 Task: Set up spell check preferences for specific languages.
Action: Mouse moved to (871, 55)
Screenshot: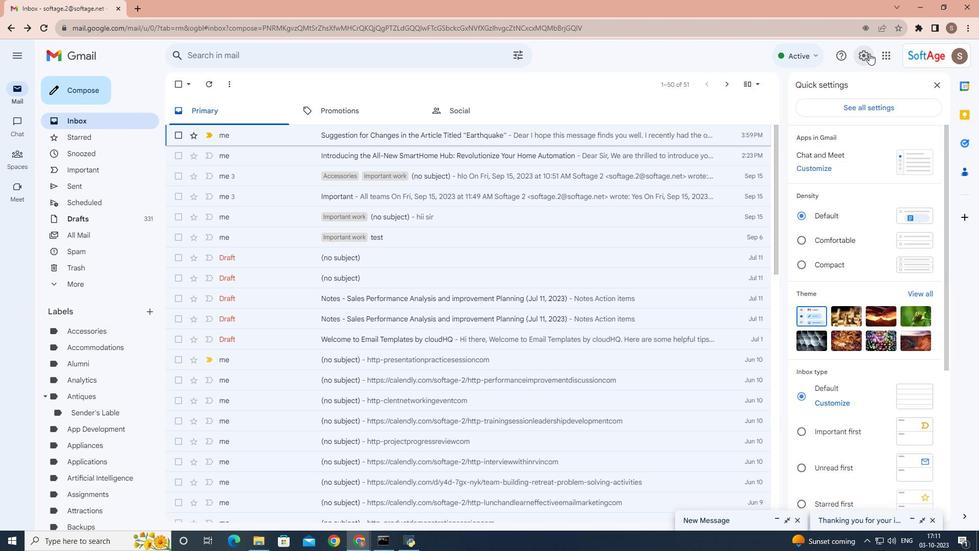 
Action: Mouse pressed left at (871, 55)
Screenshot: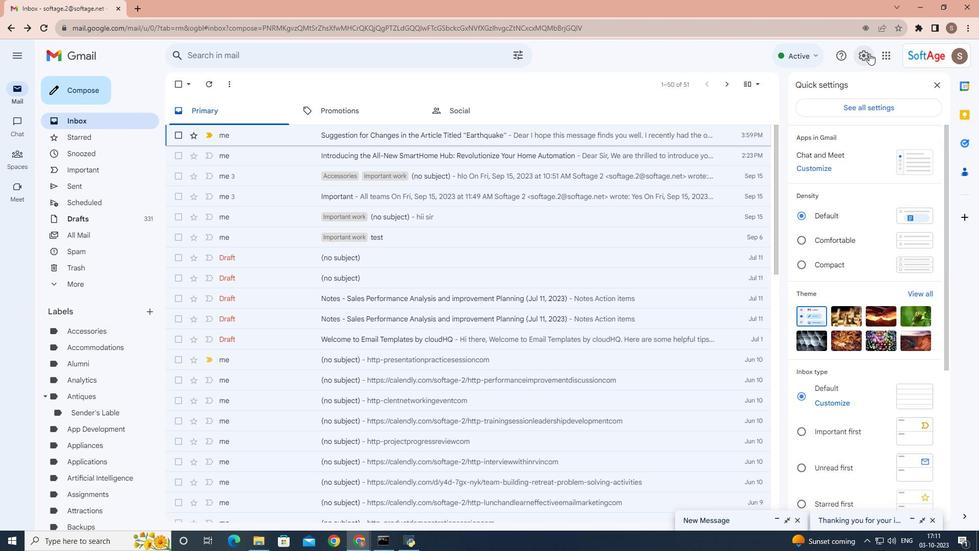 
Action: Mouse moved to (834, 100)
Screenshot: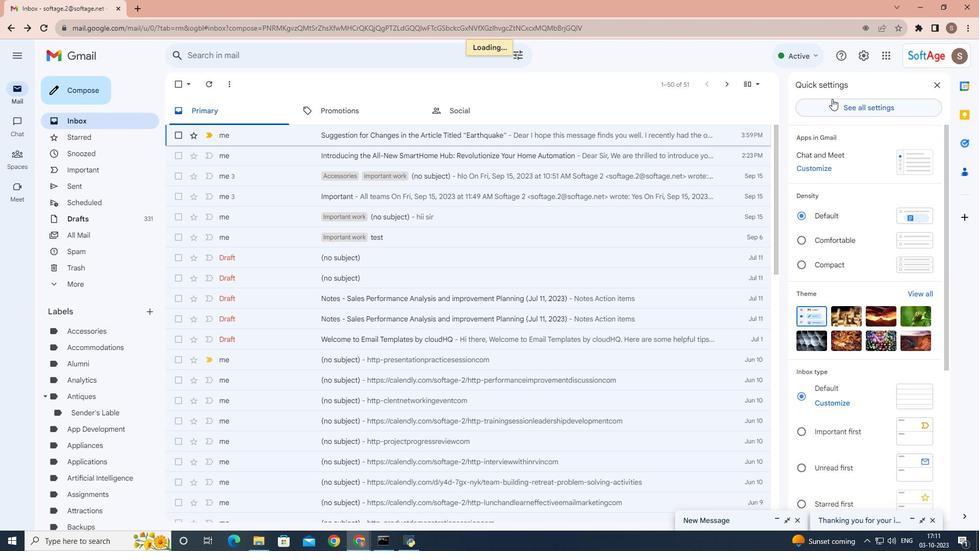 
Action: Mouse pressed left at (834, 100)
Screenshot: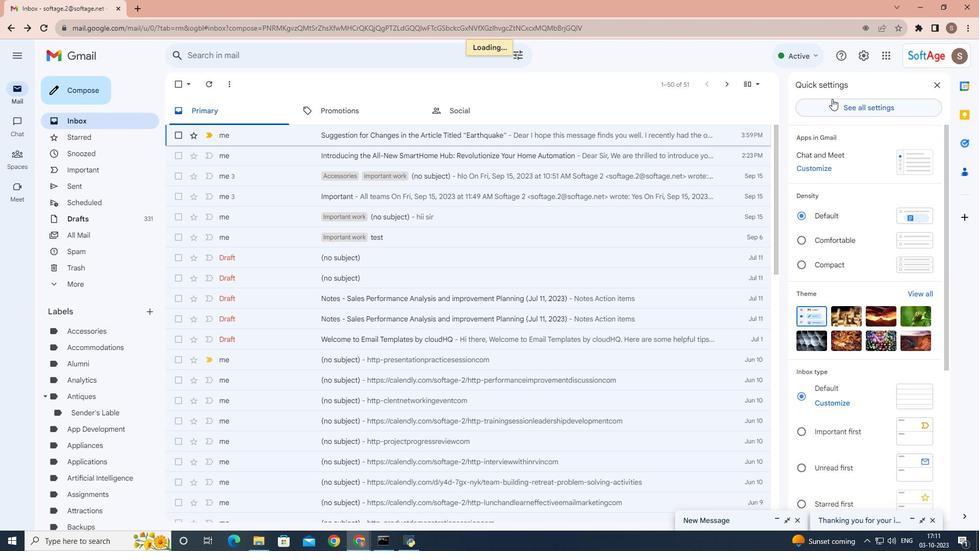 
Action: Mouse moved to (531, 130)
Screenshot: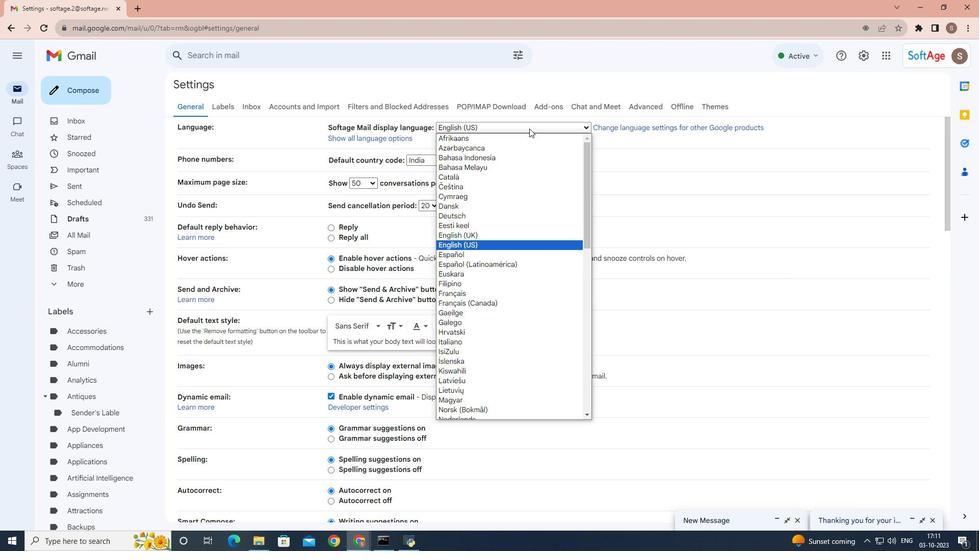 
Action: Mouse pressed left at (531, 130)
Screenshot: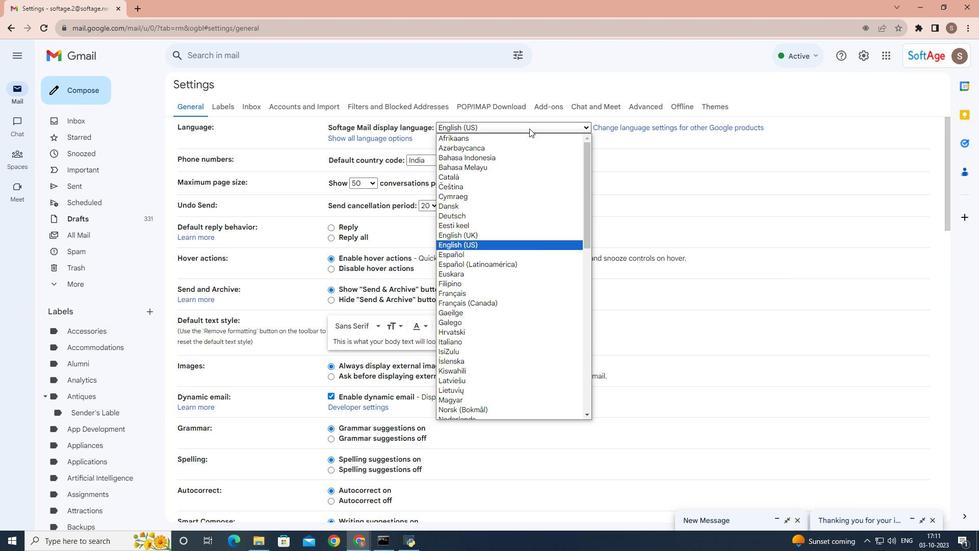 
Action: Mouse moved to (461, 291)
Screenshot: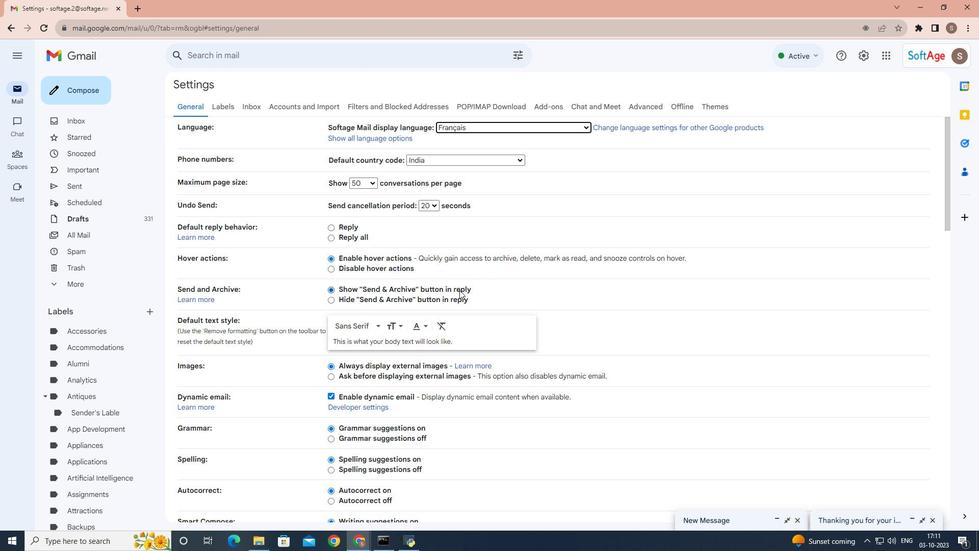 
Action: Mouse pressed left at (461, 291)
Screenshot: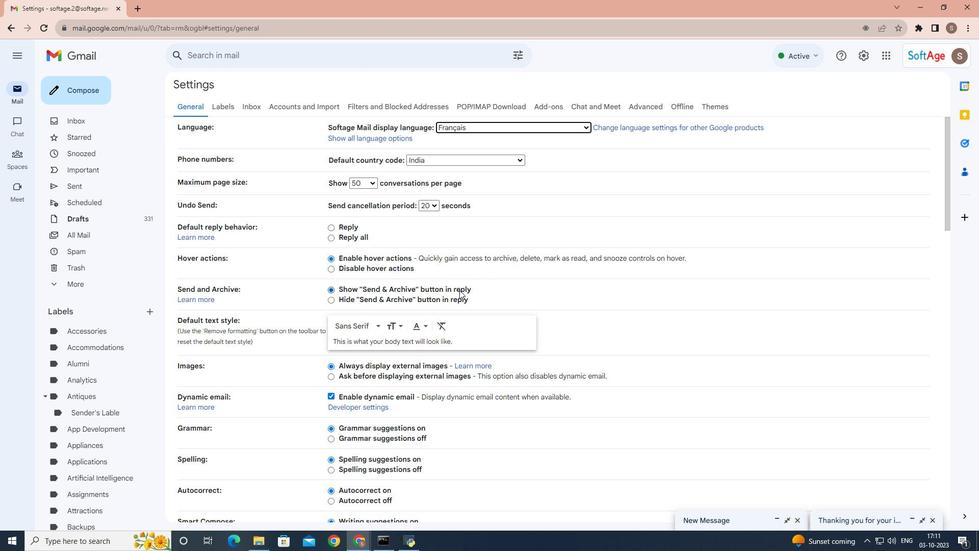 
Action: Mouse moved to (407, 141)
Screenshot: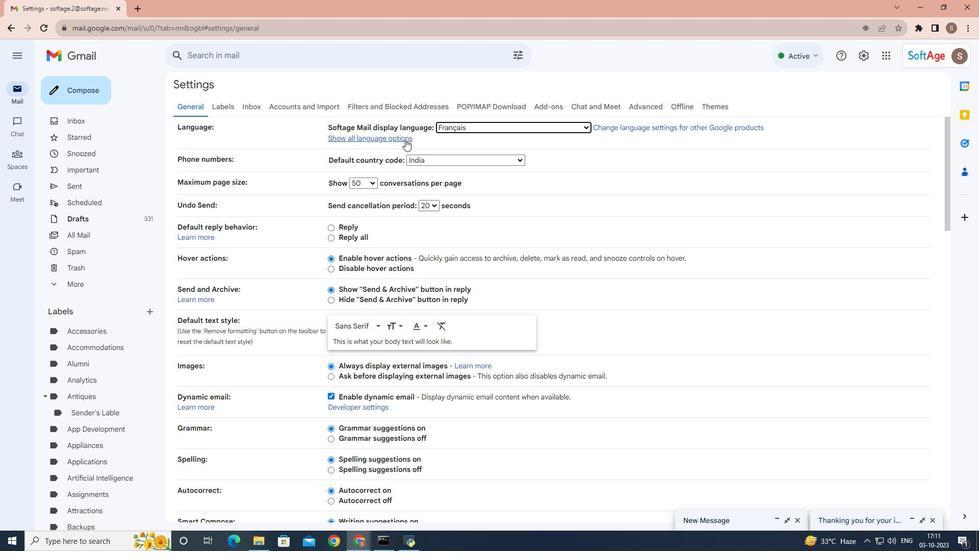 
Action: Mouse pressed left at (407, 141)
Screenshot: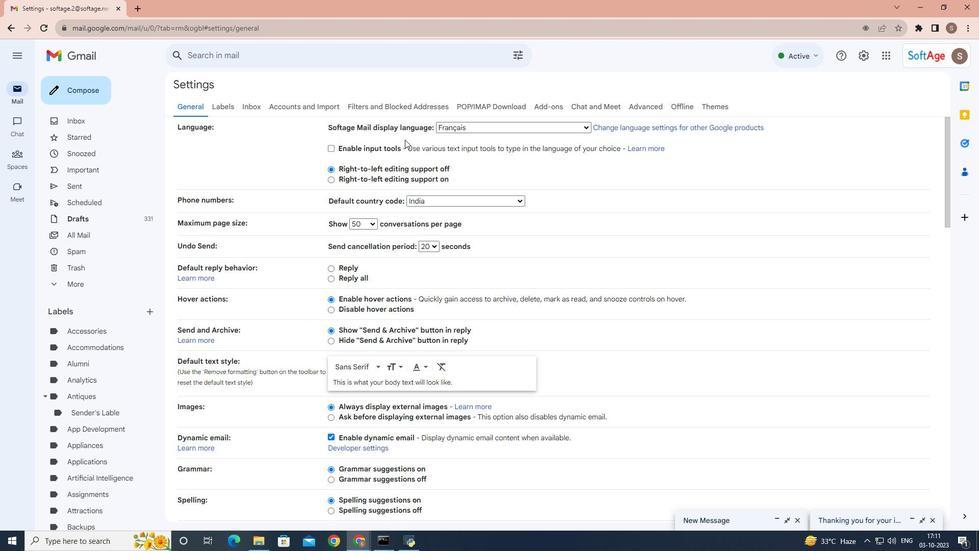 
Action: Mouse moved to (352, 184)
Screenshot: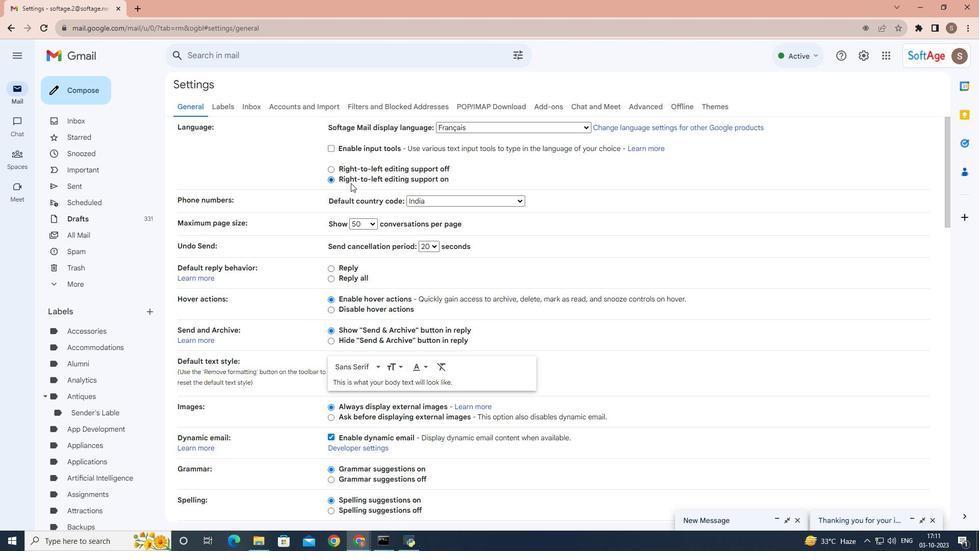 
Action: Mouse pressed left at (352, 184)
Screenshot: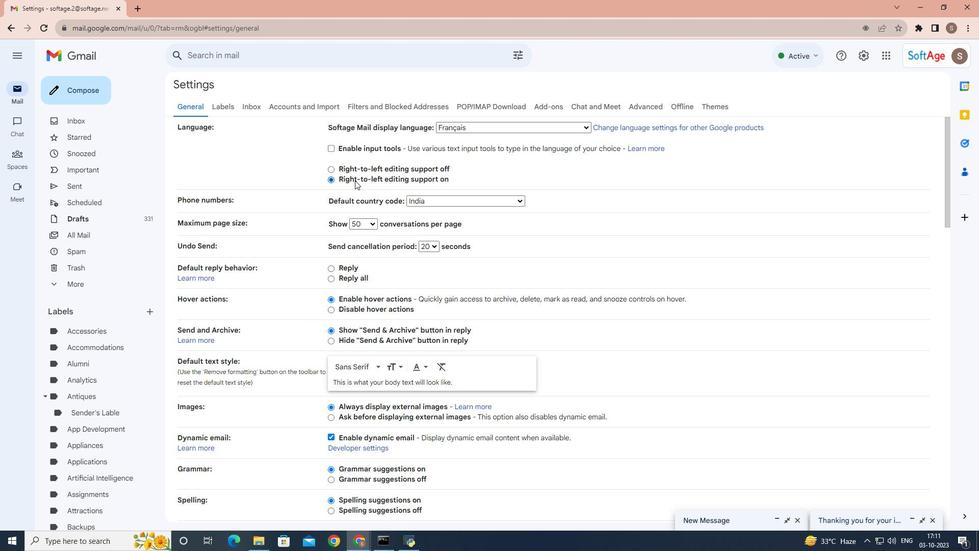 
Action: Mouse moved to (612, 212)
Screenshot: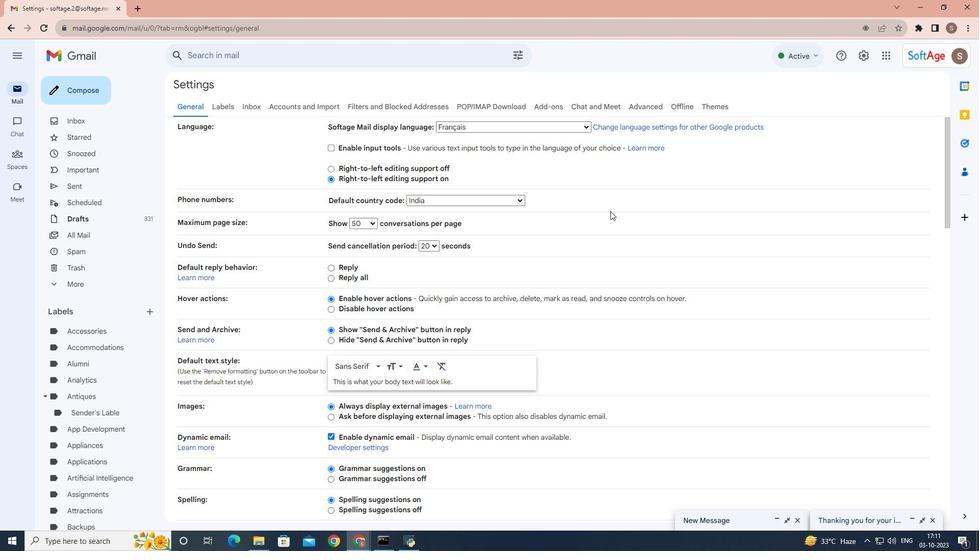 
Action: Mouse scrolled (612, 212) with delta (0, 0)
Screenshot: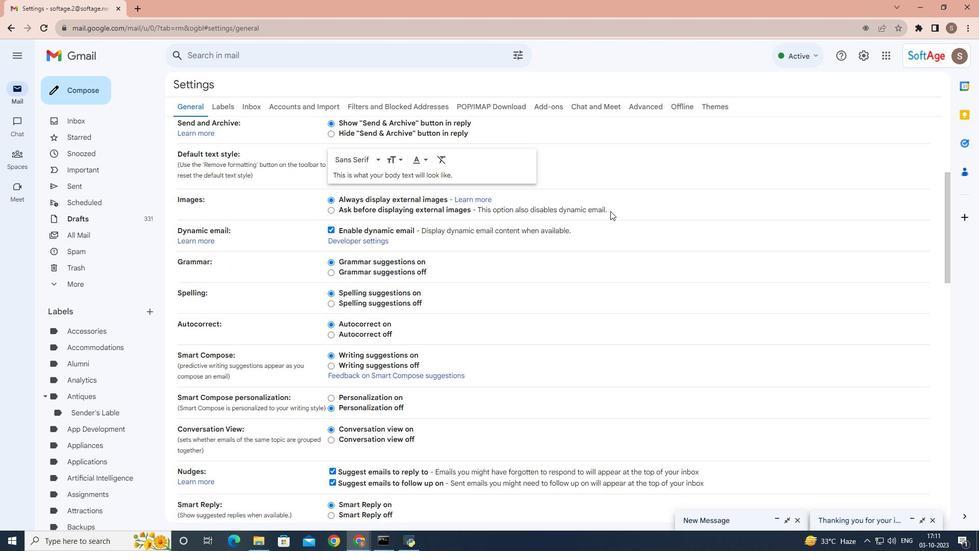 
Action: Mouse scrolled (612, 212) with delta (0, 0)
Screenshot: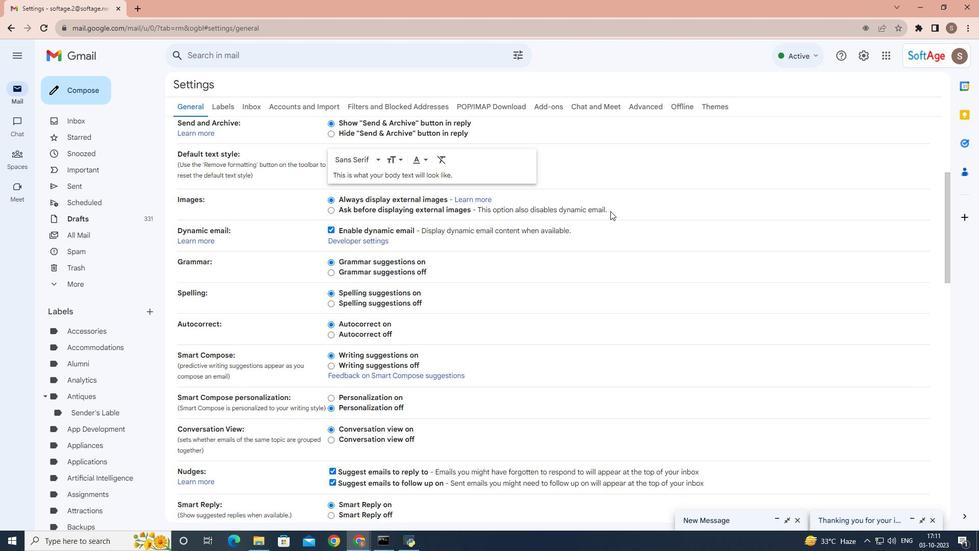 
Action: Mouse scrolled (612, 212) with delta (0, 0)
Screenshot: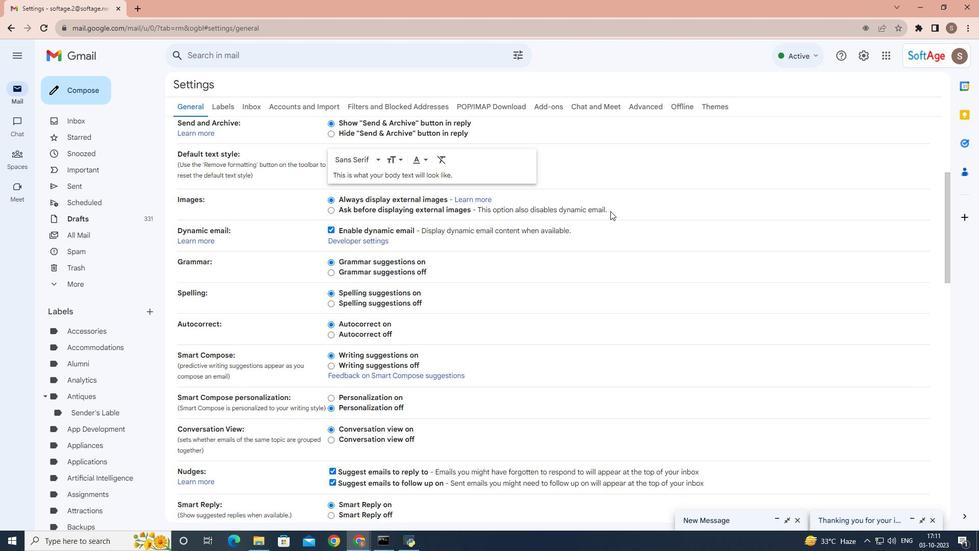 
Action: Mouse scrolled (612, 212) with delta (0, 0)
Screenshot: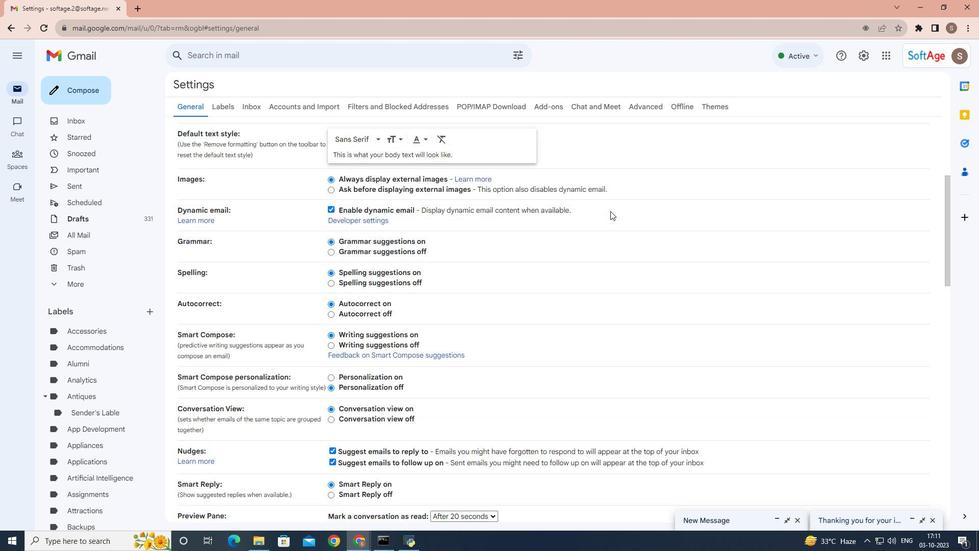 
Action: Mouse scrolled (612, 212) with delta (0, 0)
Screenshot: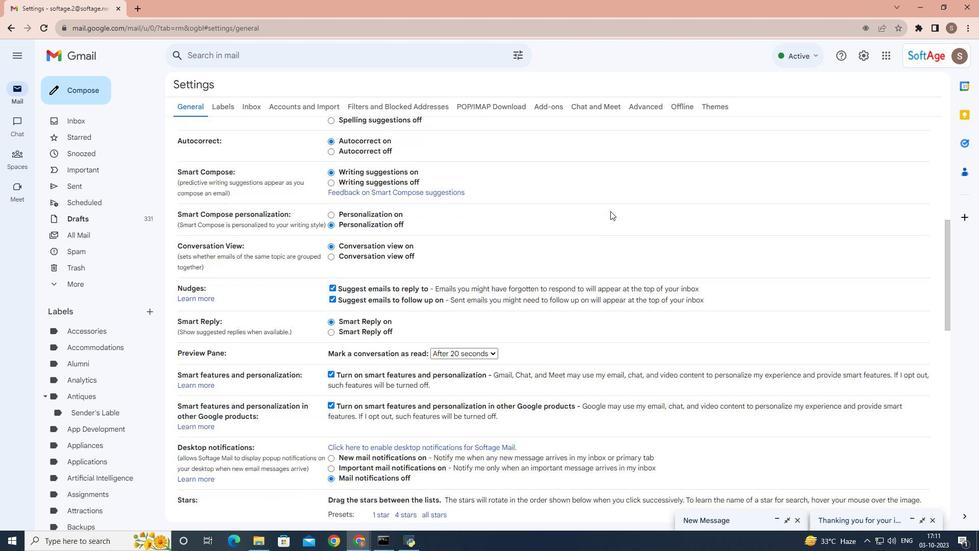 
Action: Mouse scrolled (612, 212) with delta (0, 0)
Screenshot: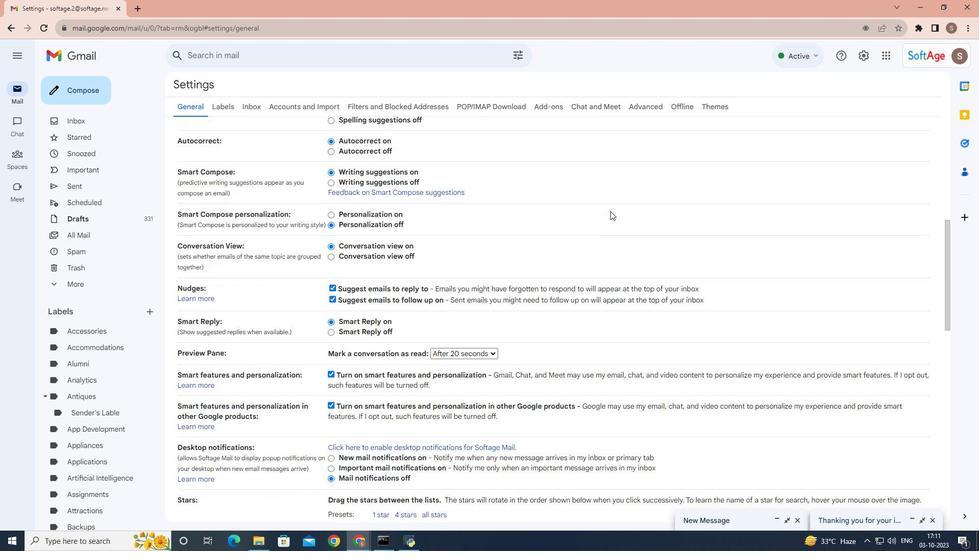
Action: Mouse scrolled (612, 212) with delta (0, 0)
Screenshot: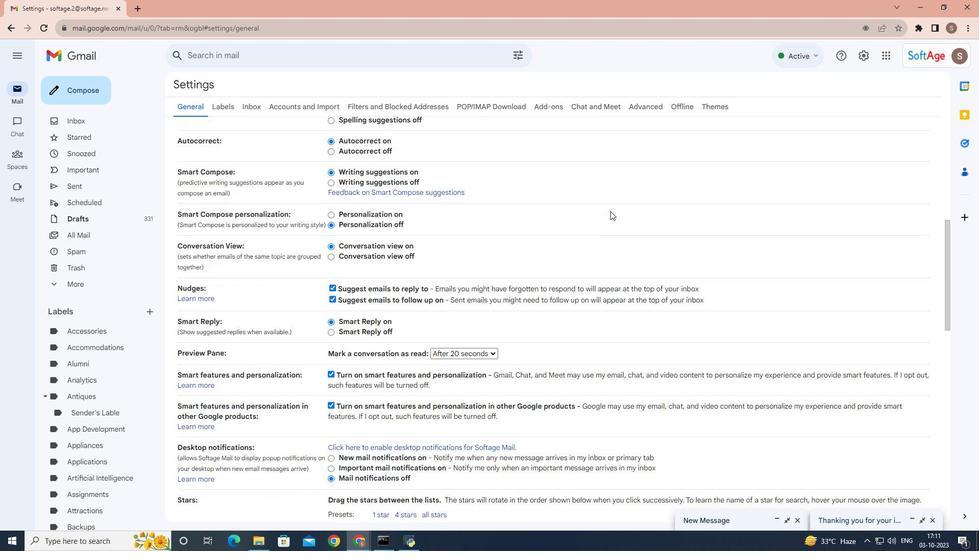 
Action: Mouse scrolled (612, 212) with delta (0, 0)
Screenshot: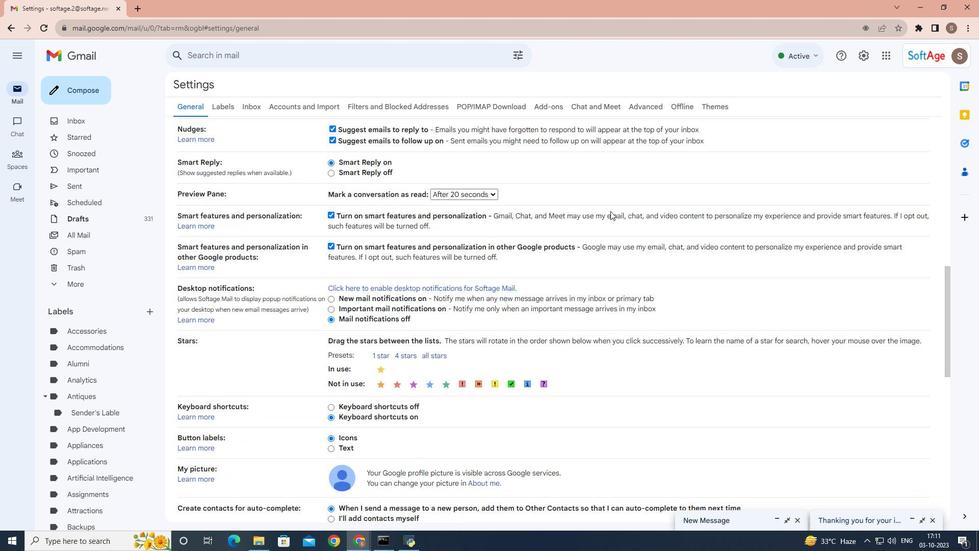 
Action: Mouse scrolled (612, 212) with delta (0, 0)
Screenshot: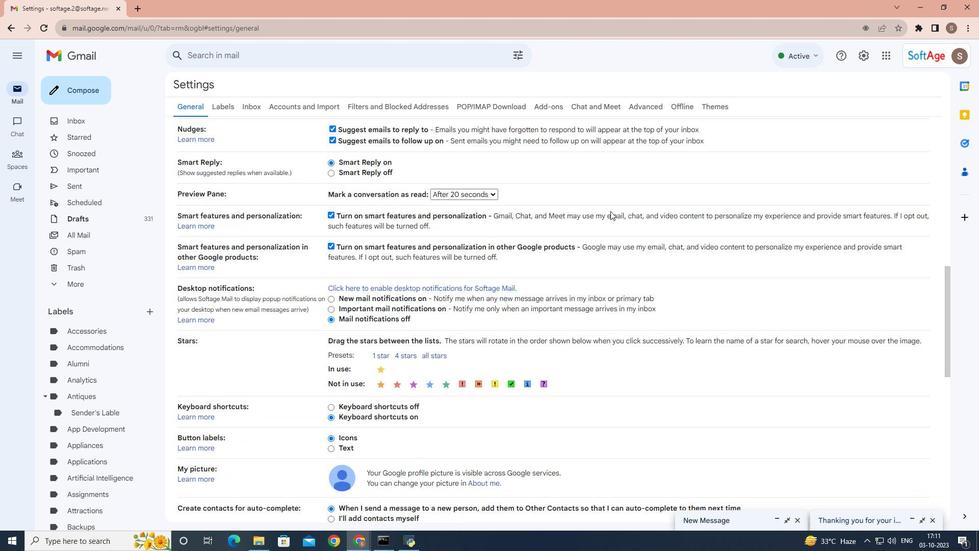 
Action: Mouse scrolled (612, 212) with delta (0, 0)
Screenshot: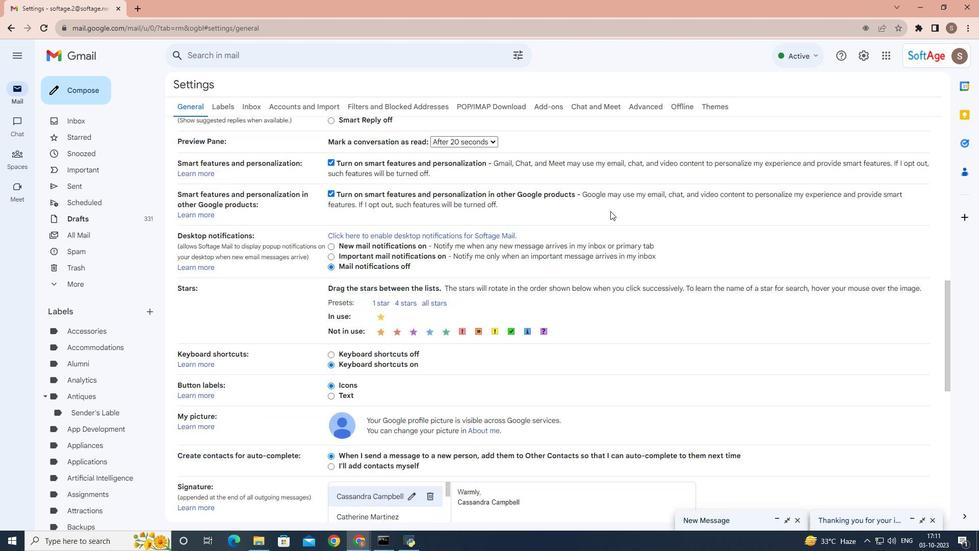 
Action: Mouse scrolled (612, 212) with delta (0, 0)
Screenshot: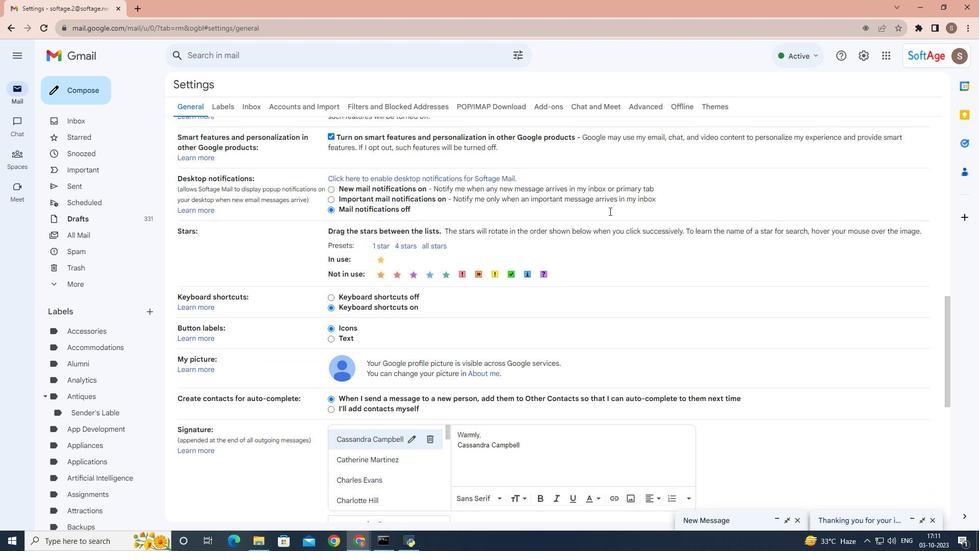 
Action: Mouse scrolled (612, 212) with delta (0, 0)
Screenshot: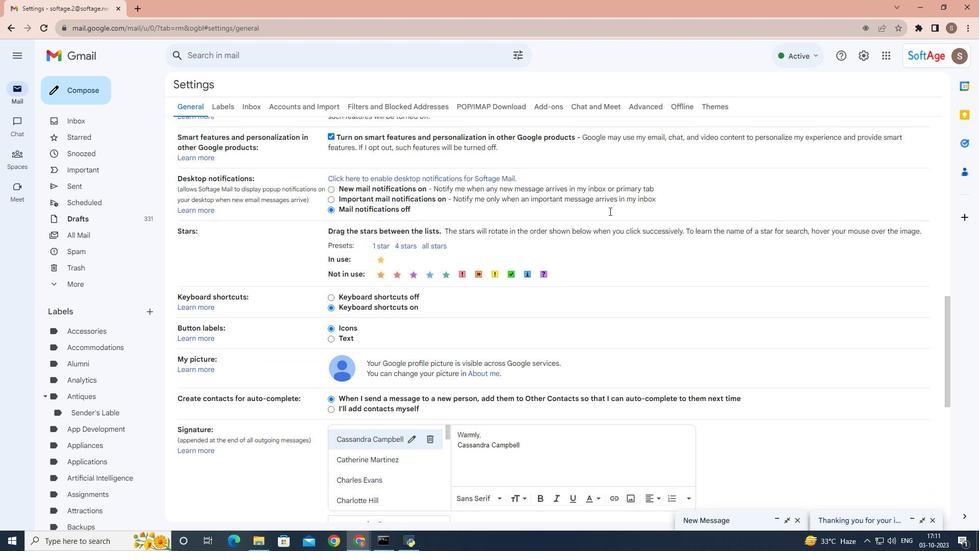 
Action: Mouse scrolled (612, 212) with delta (0, 0)
Screenshot: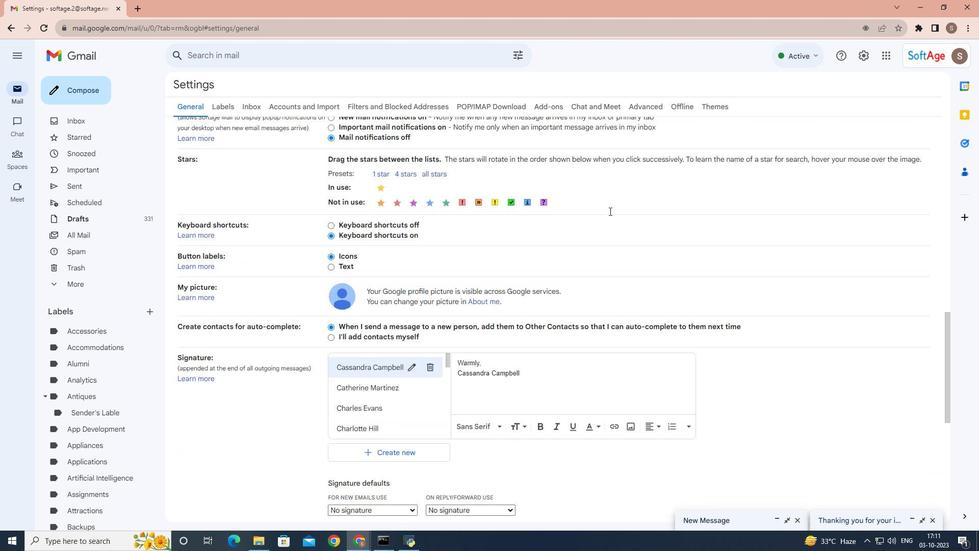 
Action: Mouse moved to (611, 212)
Screenshot: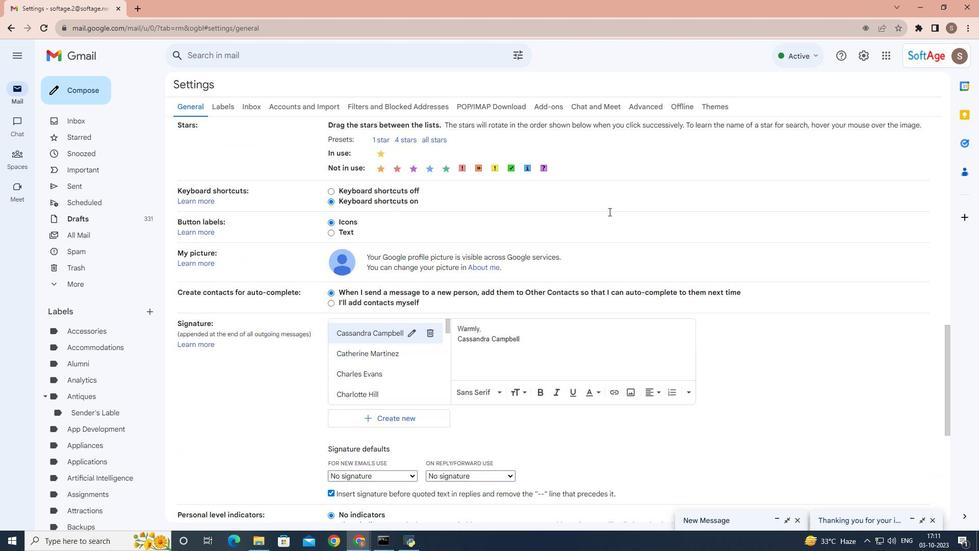 
Action: Mouse scrolled (611, 212) with delta (0, 0)
Screenshot: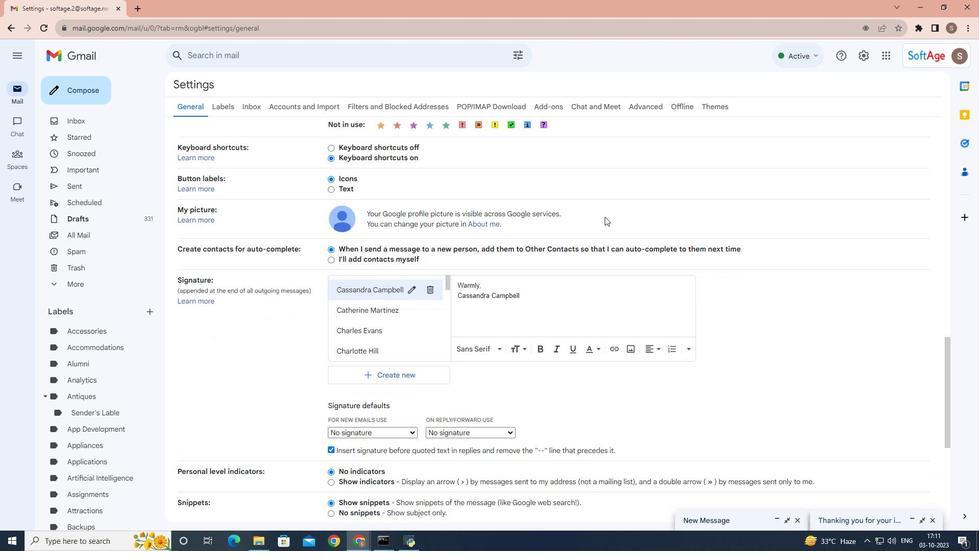 
Action: Mouse scrolled (611, 212) with delta (0, 0)
Screenshot: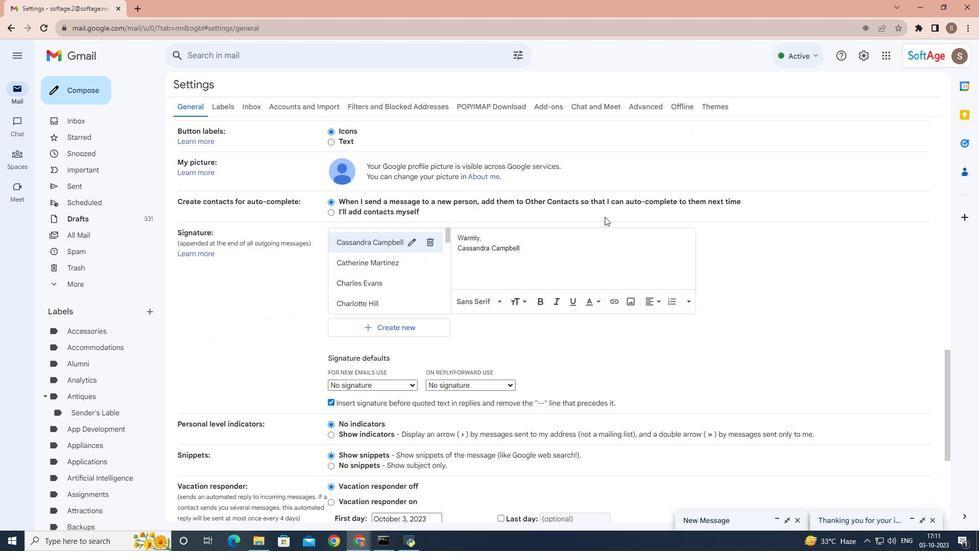
Action: Mouse scrolled (611, 212) with delta (0, 0)
Screenshot: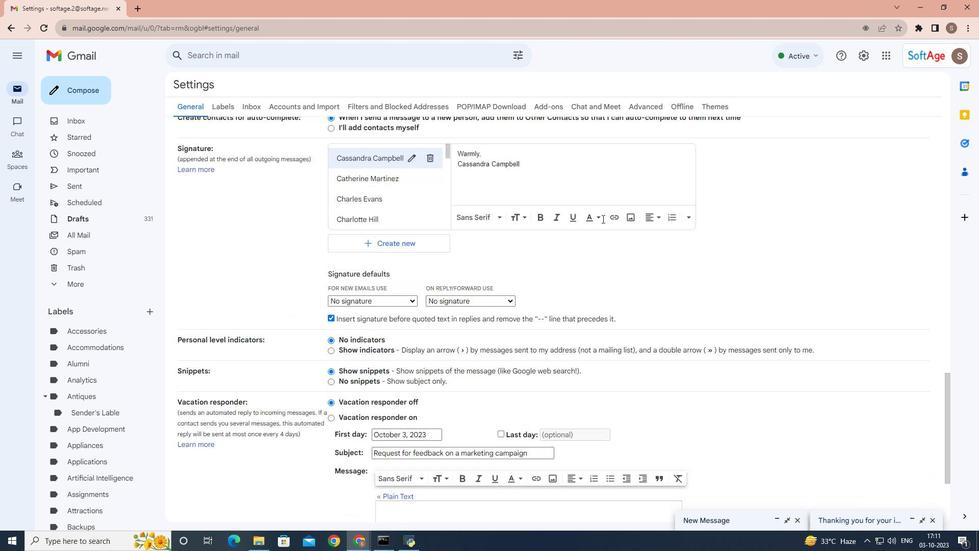 
Action: Mouse moved to (609, 215)
Screenshot: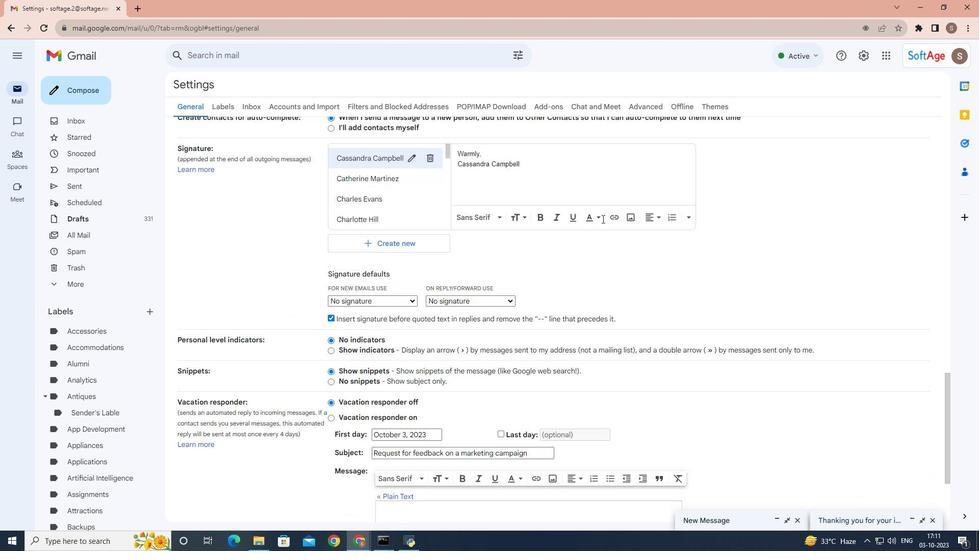 
Action: Mouse scrolled (609, 215) with delta (0, 0)
Screenshot: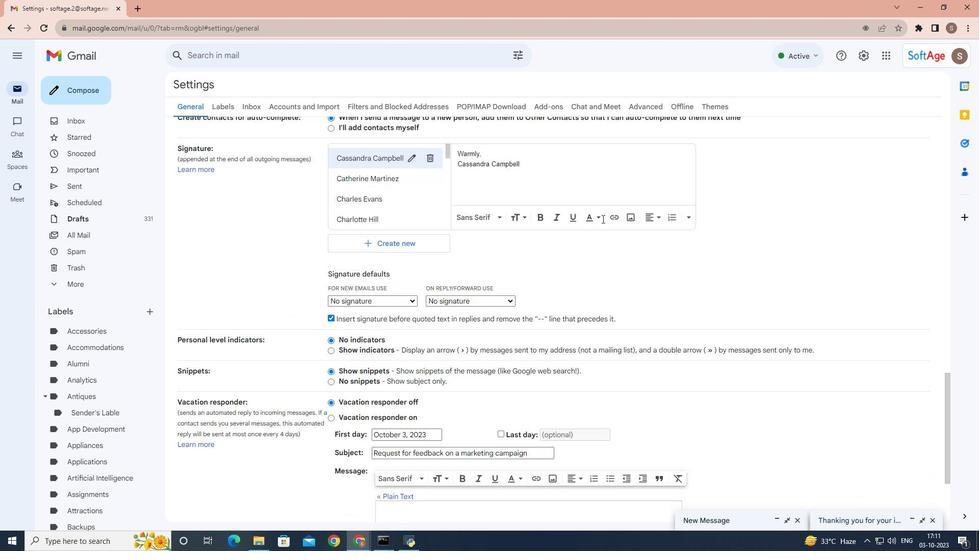 
Action: Mouse moved to (606, 218)
Screenshot: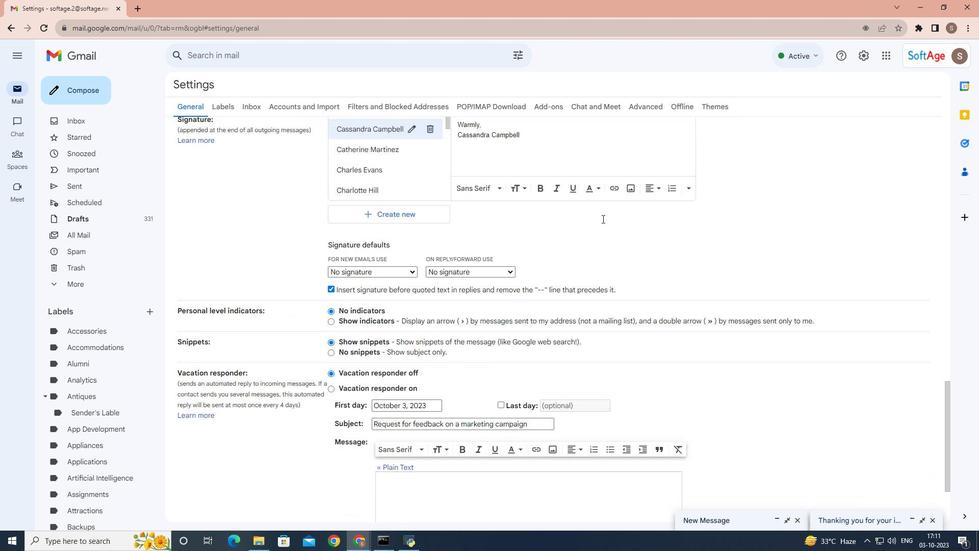 
Action: Mouse scrolled (606, 217) with delta (0, 0)
Screenshot: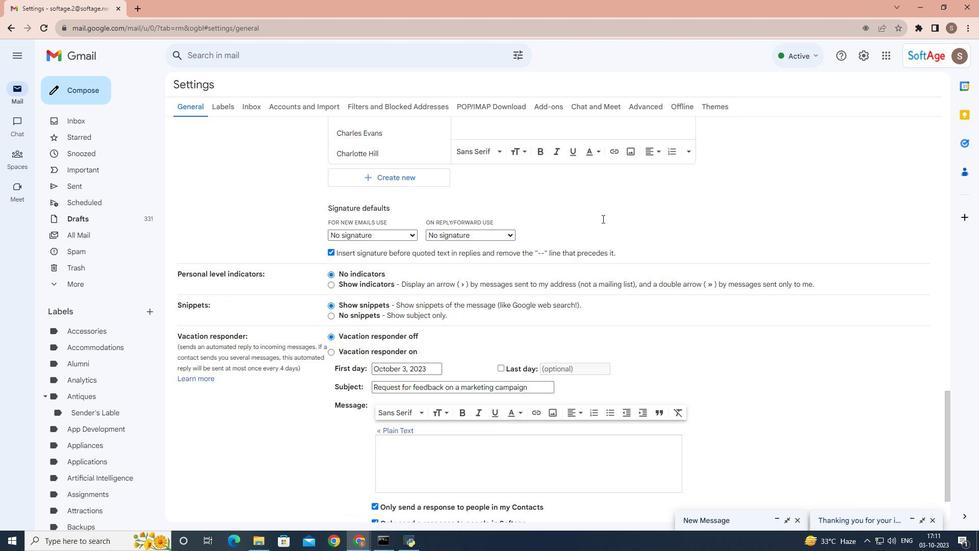 
Action: Mouse scrolled (606, 217) with delta (0, 0)
Screenshot: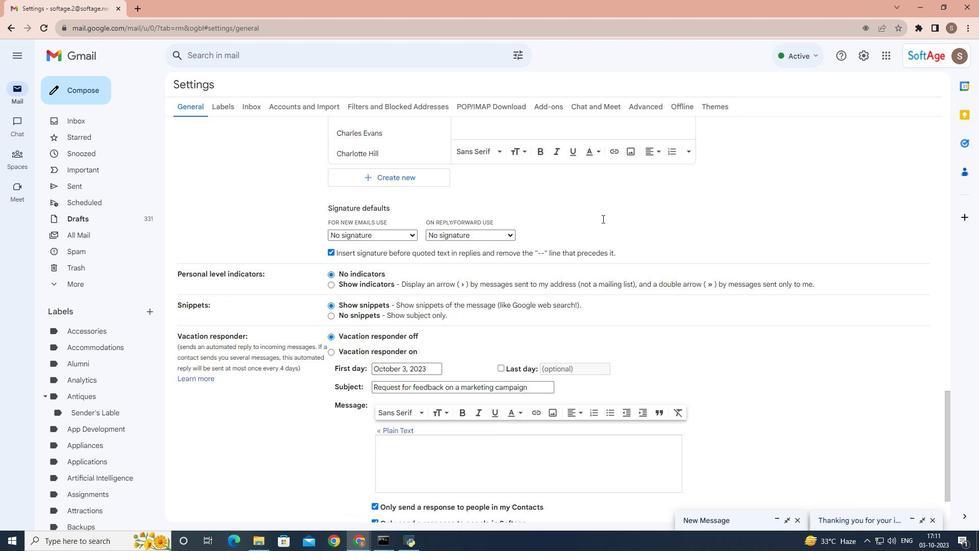 
Action: Mouse moved to (604, 220)
Screenshot: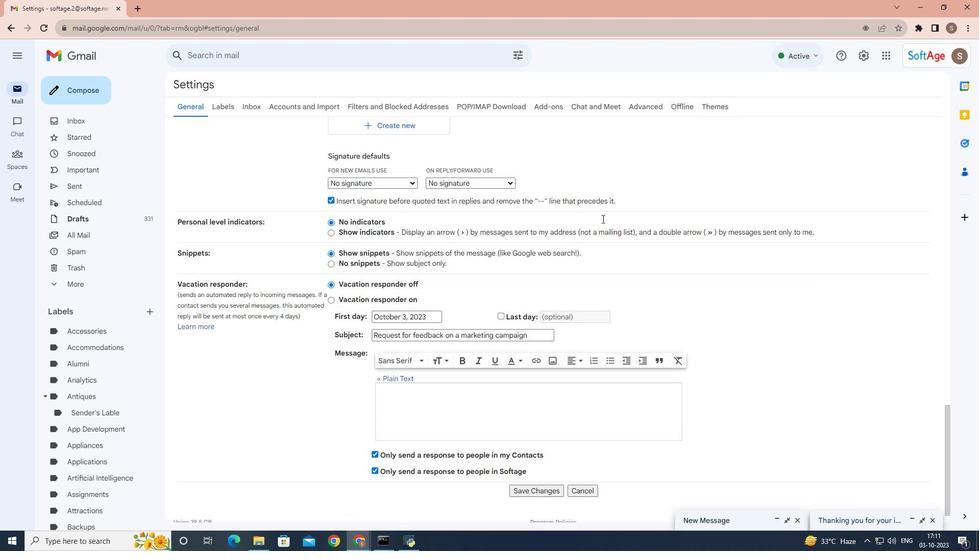 
Action: Mouse scrolled (604, 219) with delta (0, 0)
Screenshot: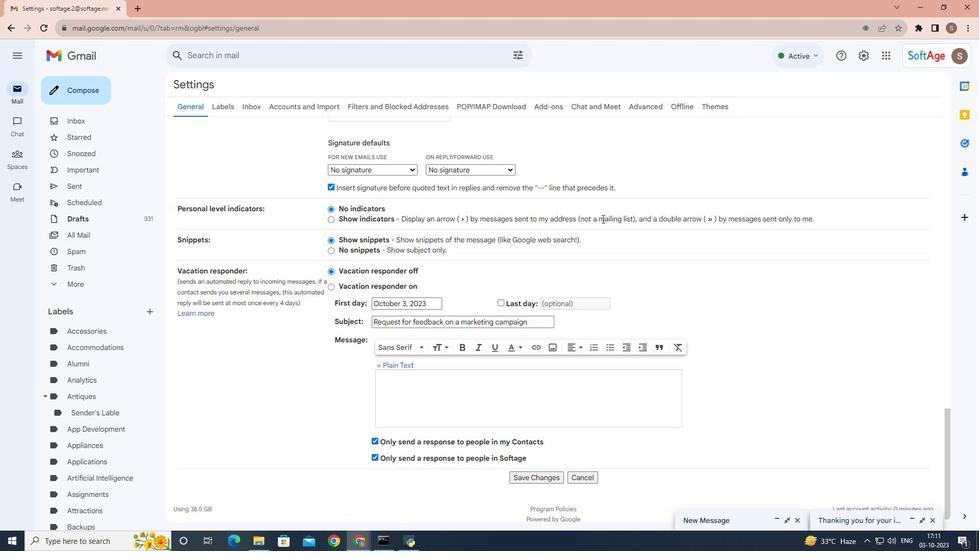 
Action: Mouse scrolled (604, 219) with delta (0, 0)
Screenshot: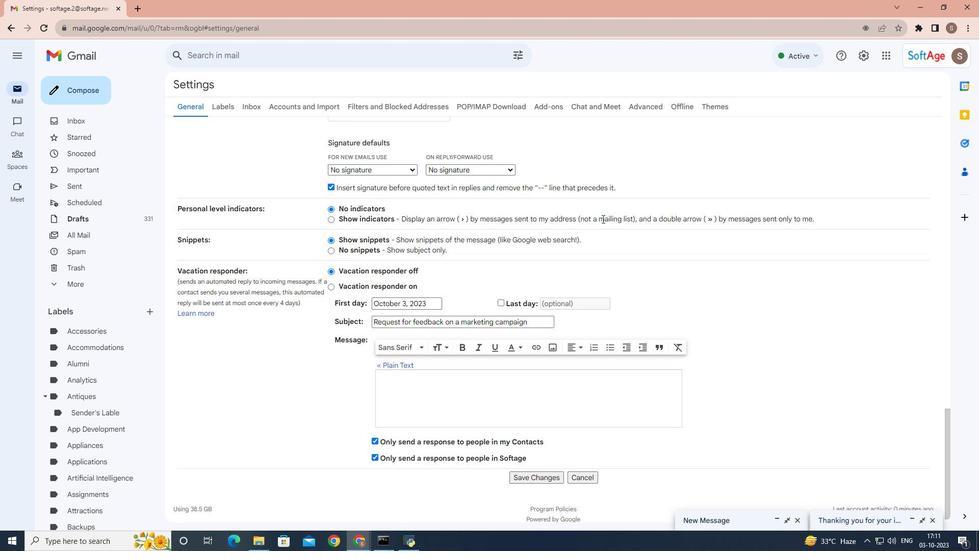 
Action: Mouse scrolled (604, 219) with delta (0, 0)
Screenshot: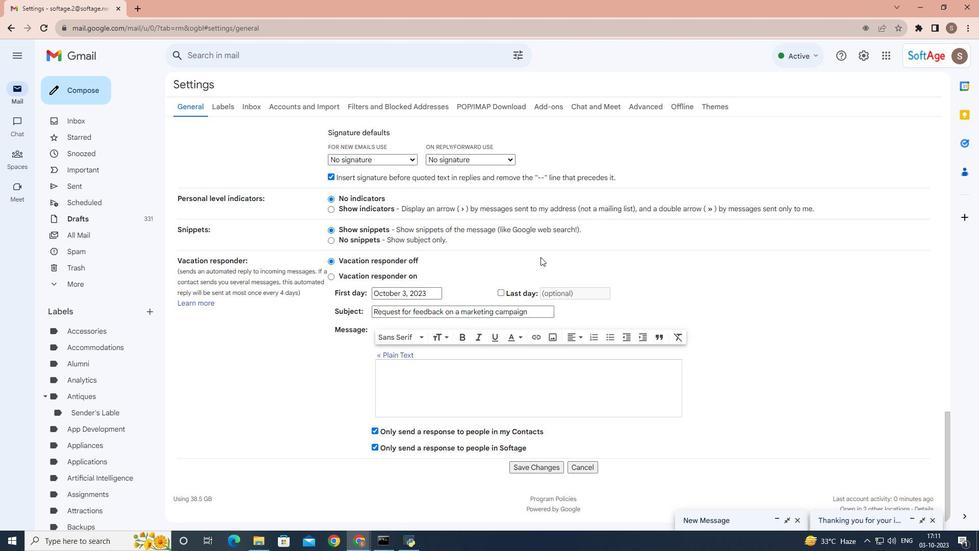 
Action: Mouse scrolled (604, 219) with delta (0, 0)
Screenshot: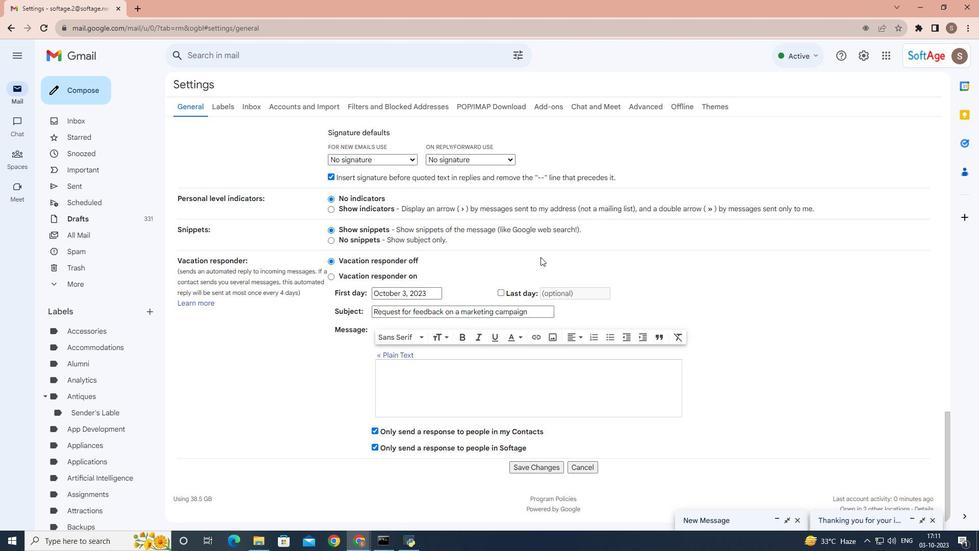 
Action: Mouse moved to (602, 221)
Screenshot: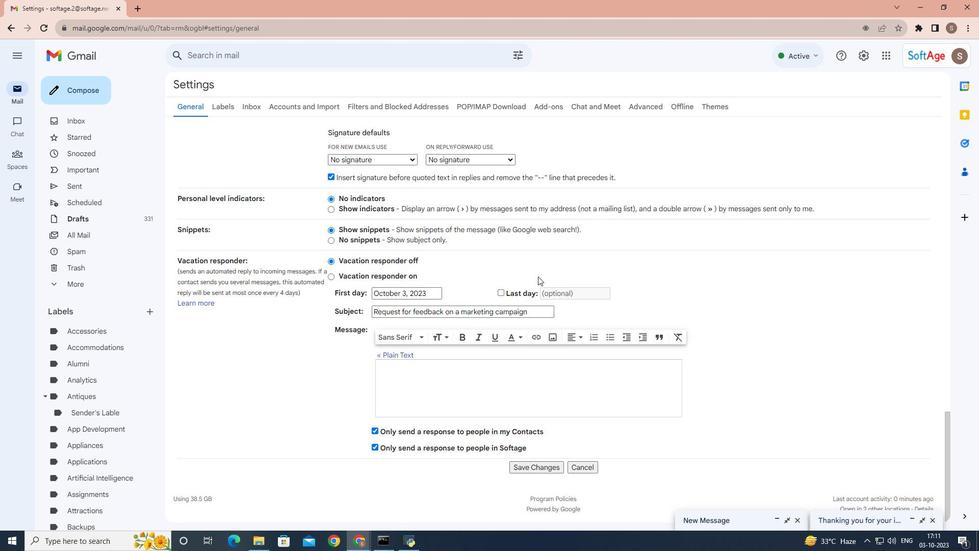 
Action: Mouse scrolled (602, 220) with delta (0, 0)
Screenshot: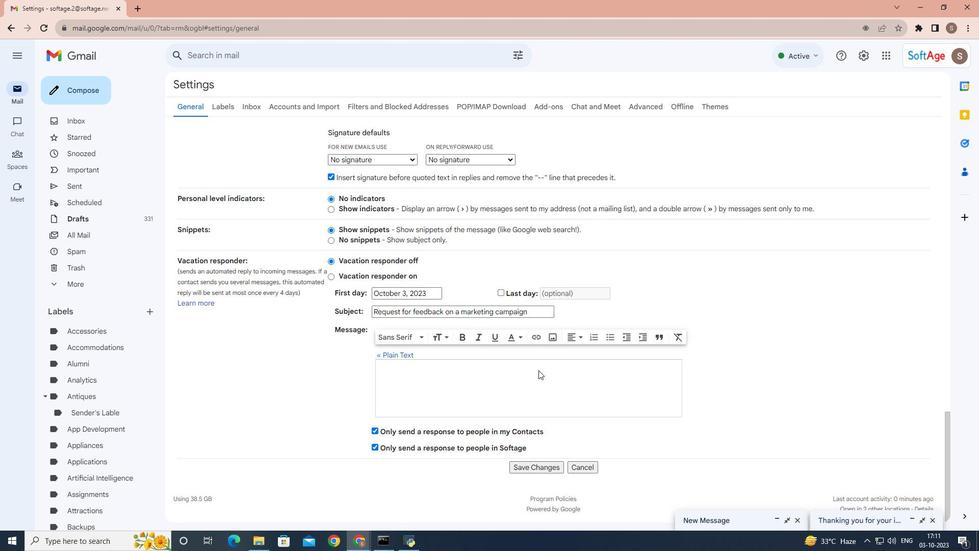 
Action: Mouse moved to (525, 463)
Screenshot: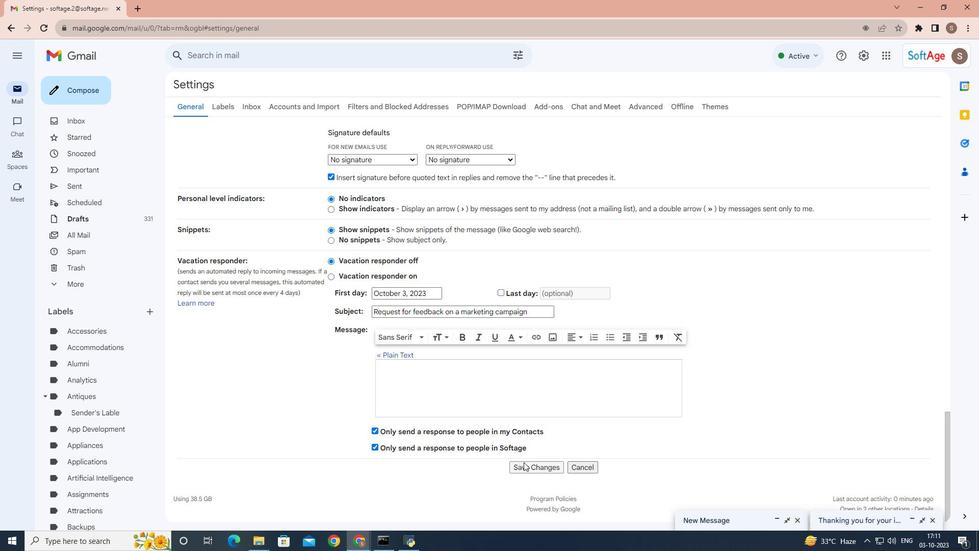 
Action: Mouse pressed left at (525, 463)
Screenshot: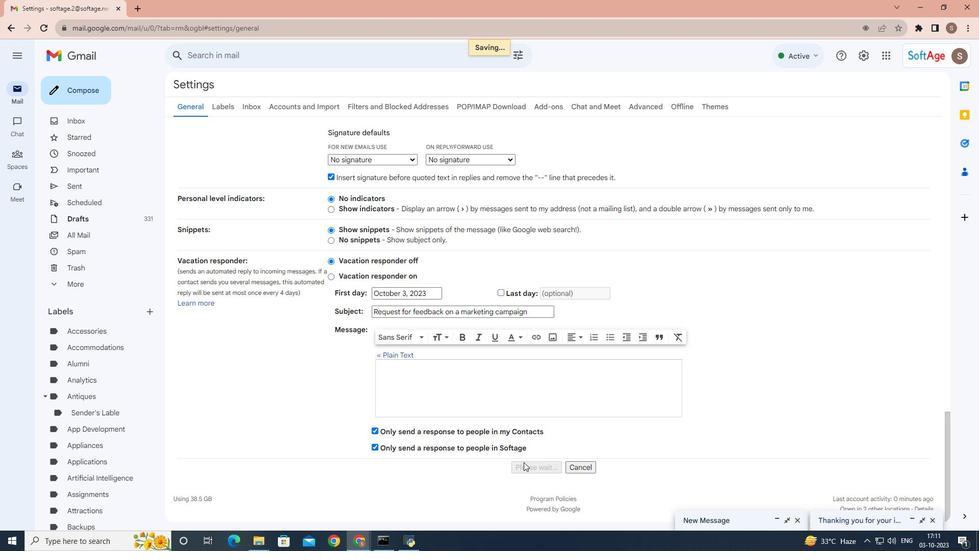 
Action: Mouse moved to (399, 179)
Screenshot: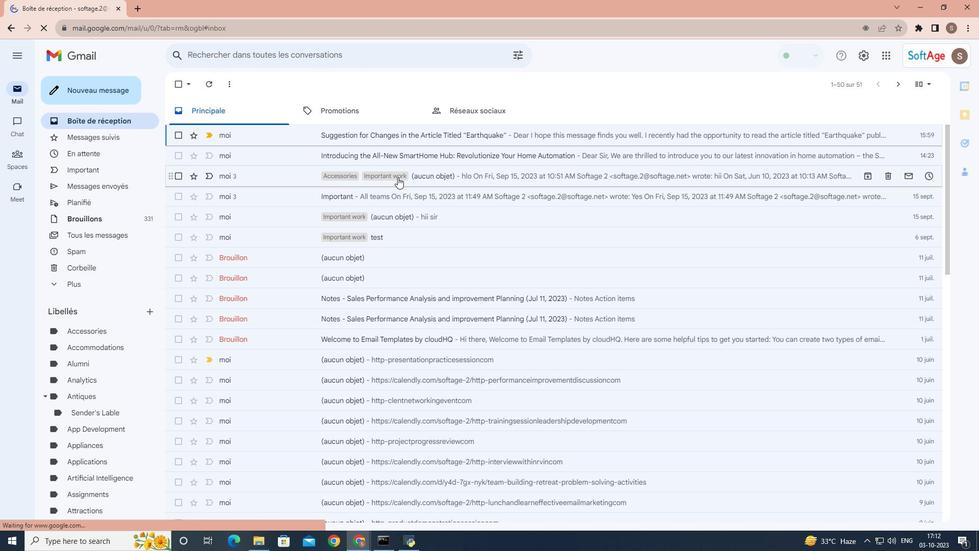
